 Task: Add Alba Botanica Kids Sunscreen Spf 45 to the cart.
Action: Mouse moved to (273, 139)
Screenshot: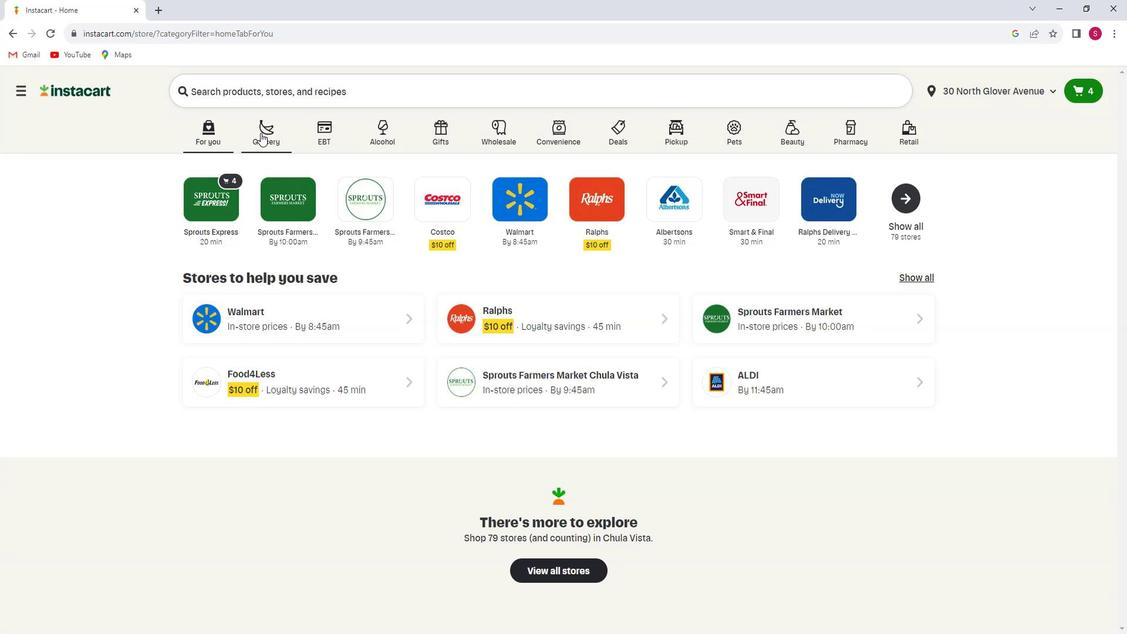 
Action: Mouse pressed left at (273, 139)
Screenshot: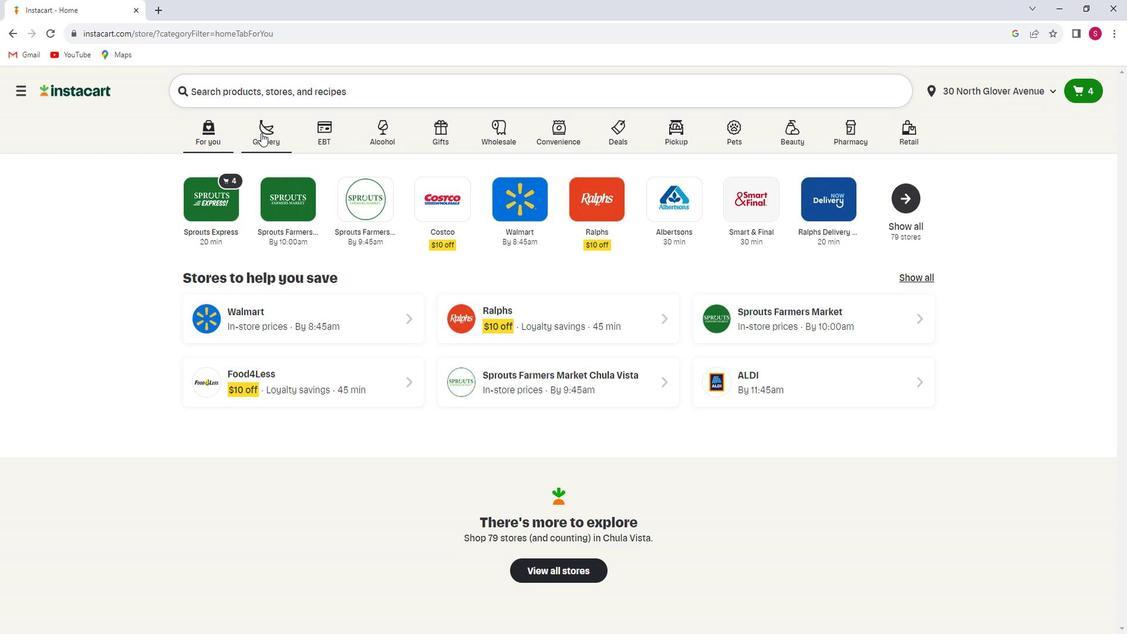 
Action: Mouse moved to (250, 348)
Screenshot: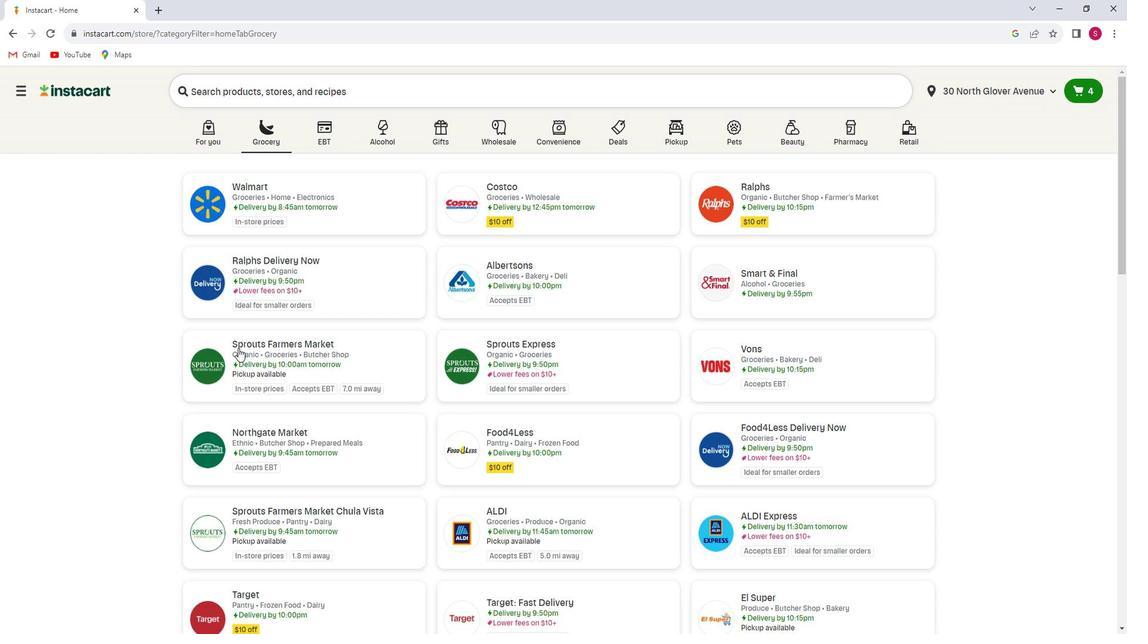 
Action: Mouse pressed left at (250, 348)
Screenshot: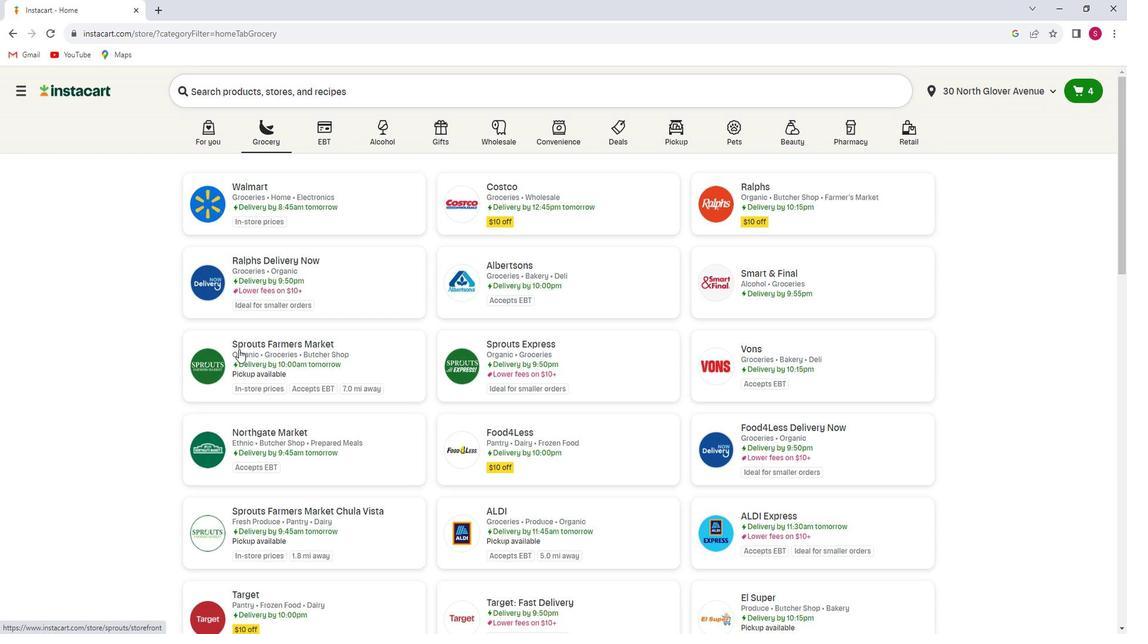 
Action: Mouse moved to (132, 384)
Screenshot: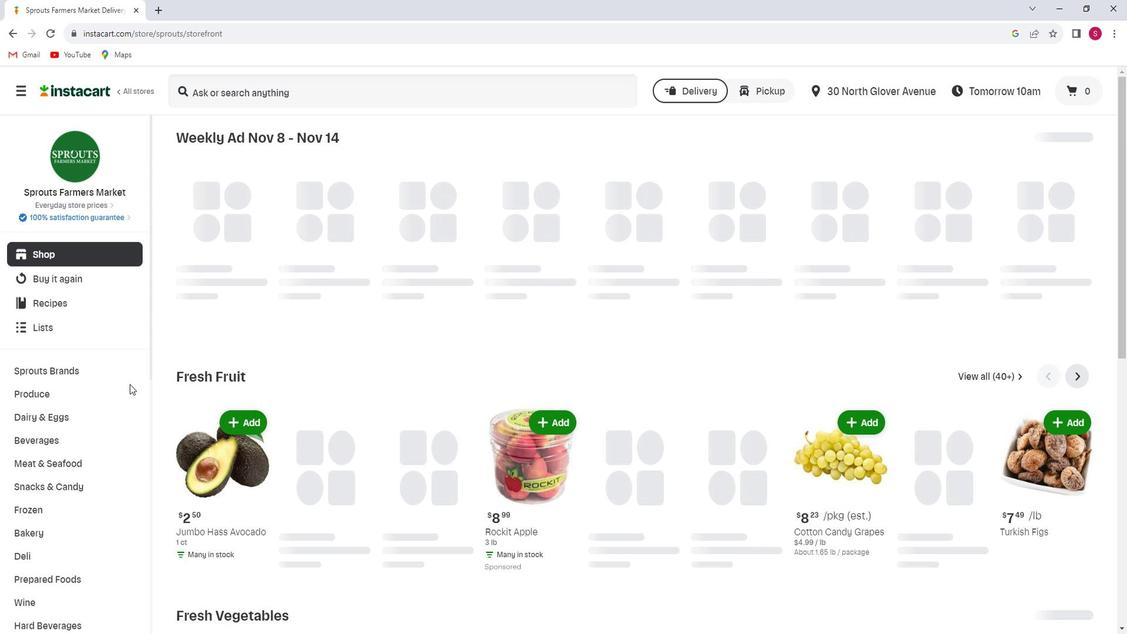
Action: Mouse scrolled (132, 383) with delta (0, 0)
Screenshot: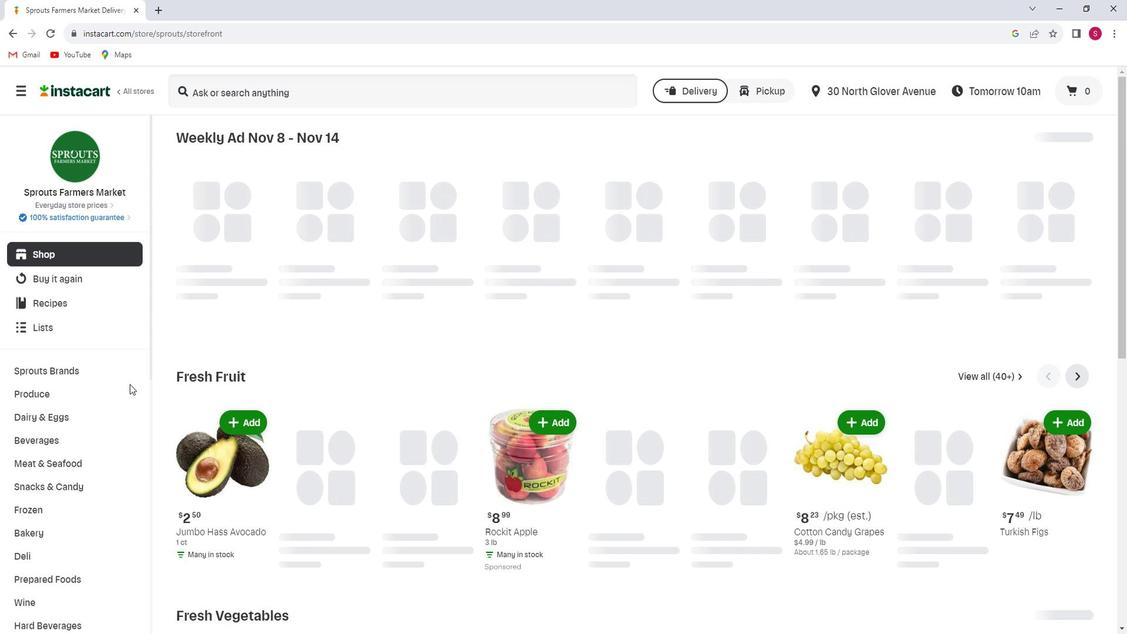 
Action: Mouse moved to (130, 386)
Screenshot: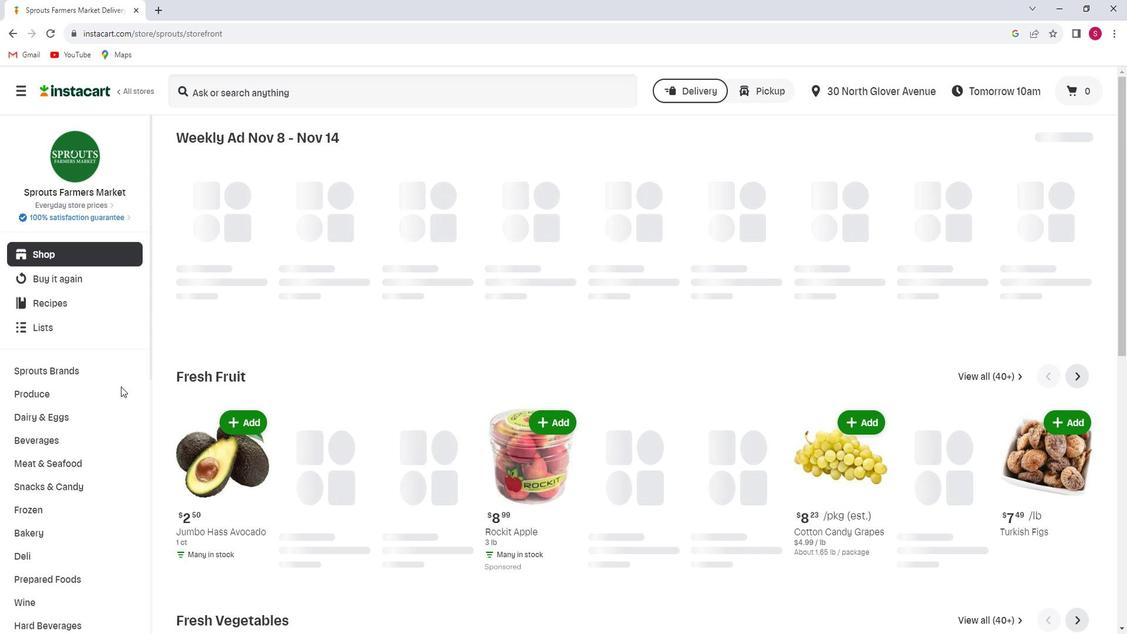 
Action: Mouse scrolled (130, 385) with delta (0, 0)
Screenshot: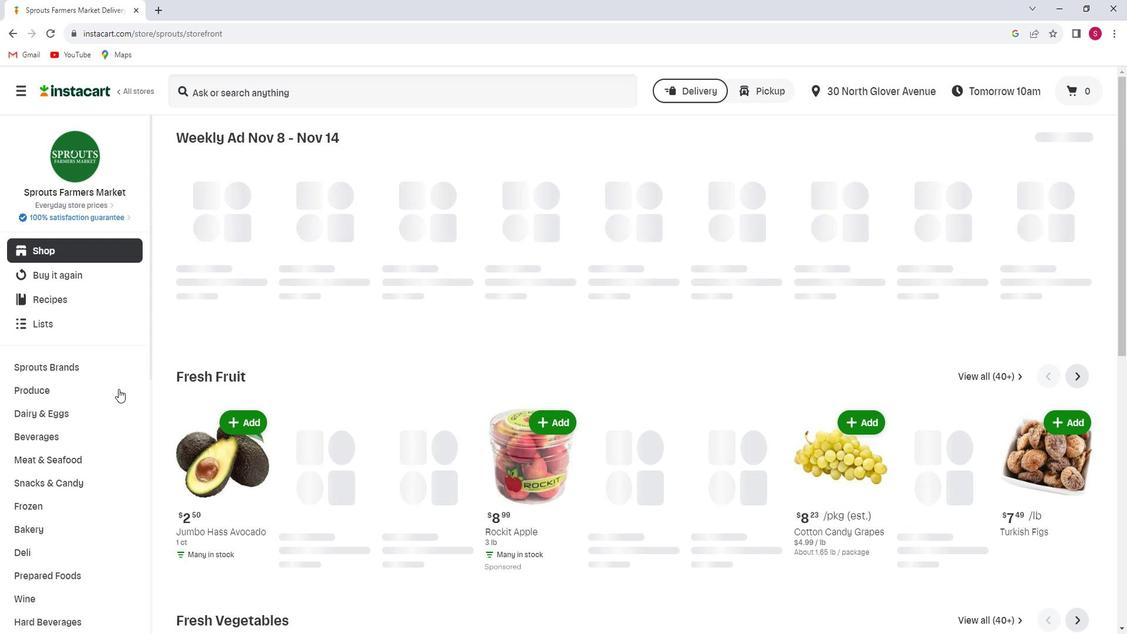 
Action: Mouse scrolled (130, 385) with delta (0, 0)
Screenshot: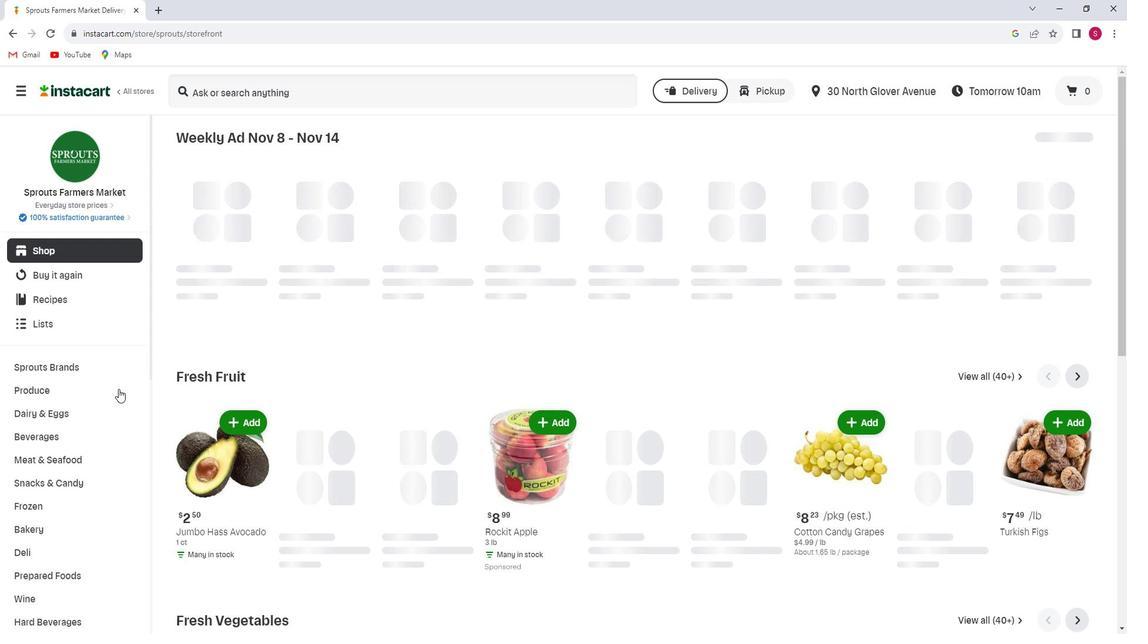 
Action: Mouse scrolled (130, 385) with delta (0, 0)
Screenshot: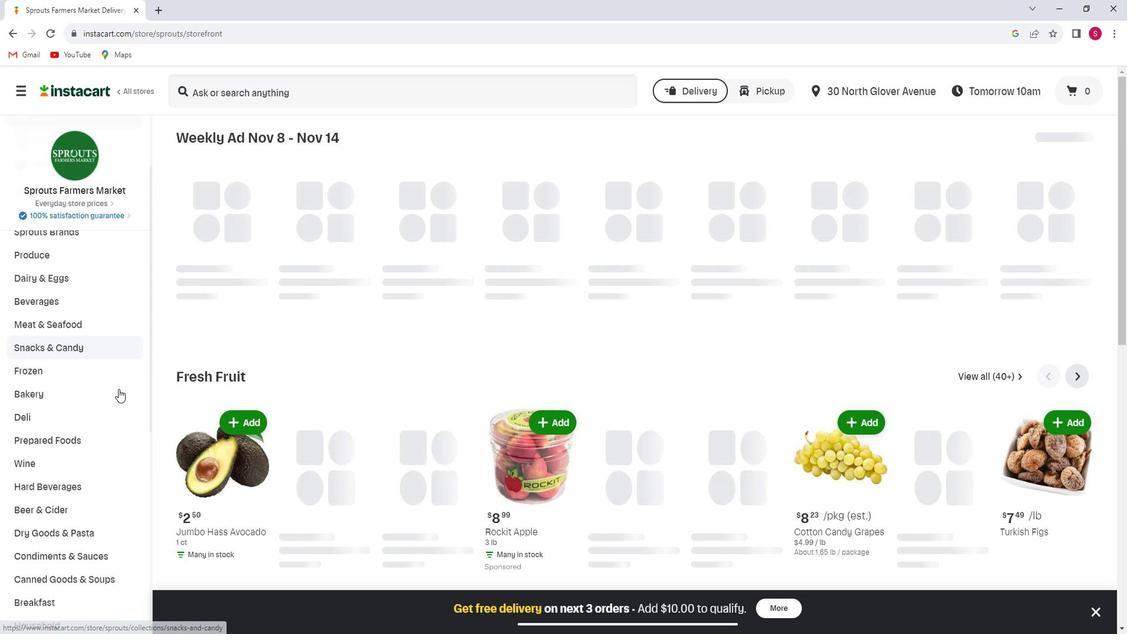 
Action: Mouse moved to (128, 388)
Screenshot: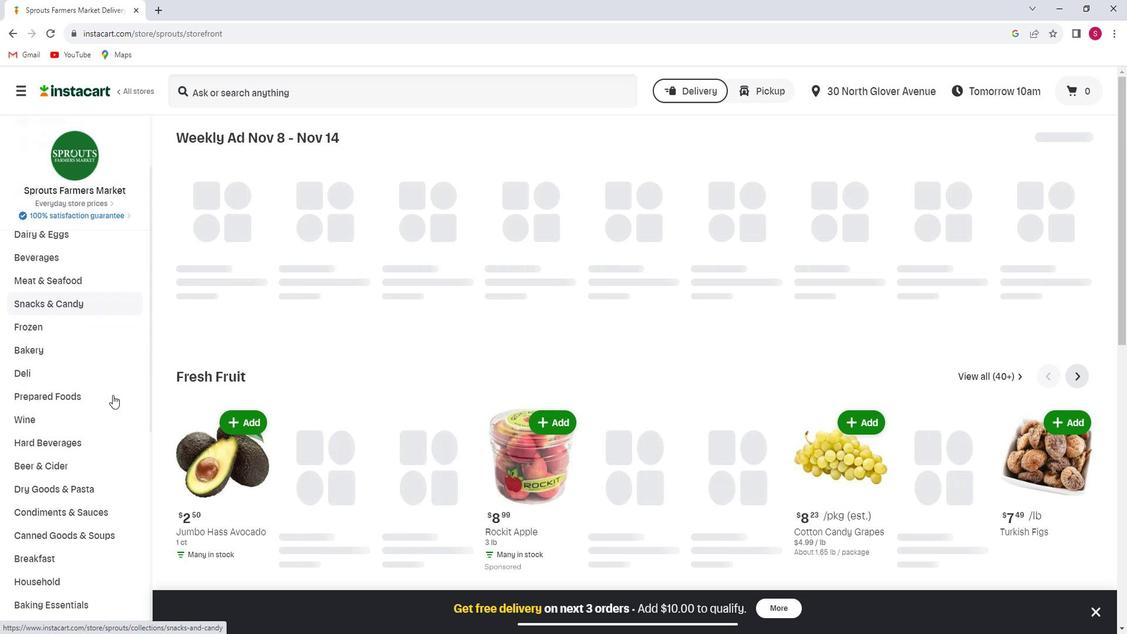 
Action: Mouse scrolled (128, 388) with delta (0, 0)
Screenshot: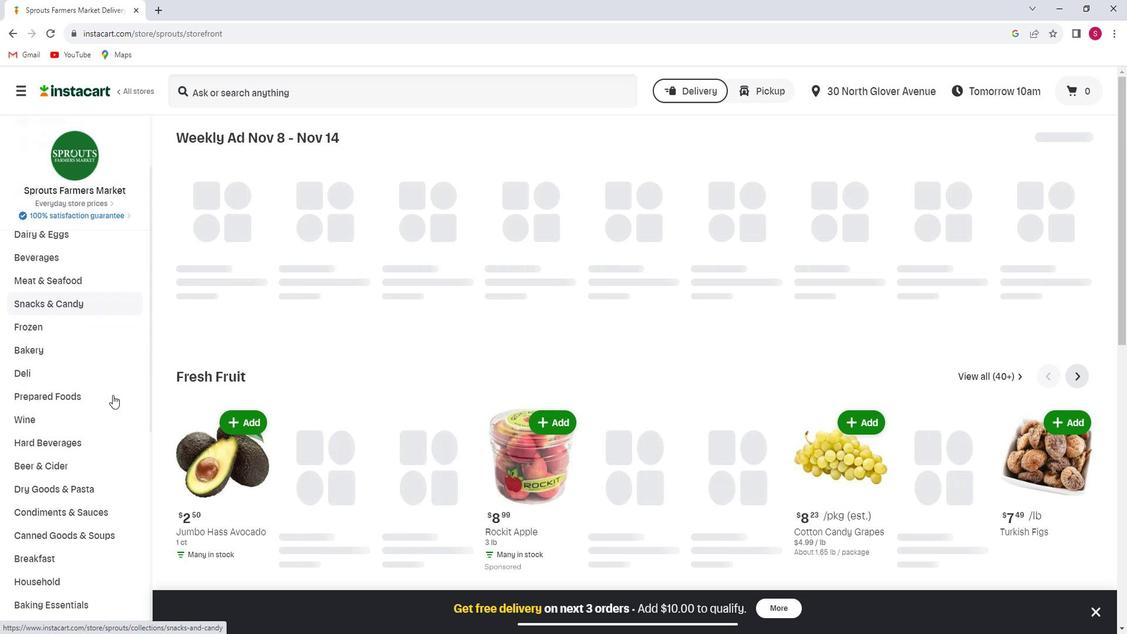 
Action: Mouse moved to (112, 399)
Screenshot: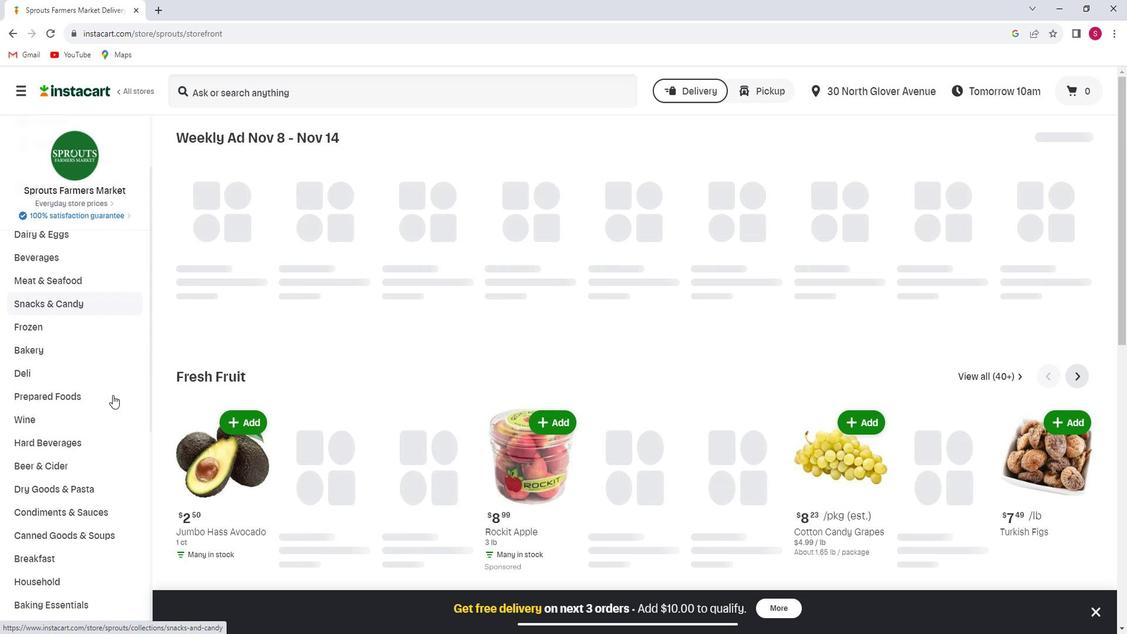 
Action: Mouse scrolled (112, 398) with delta (0, 0)
Screenshot: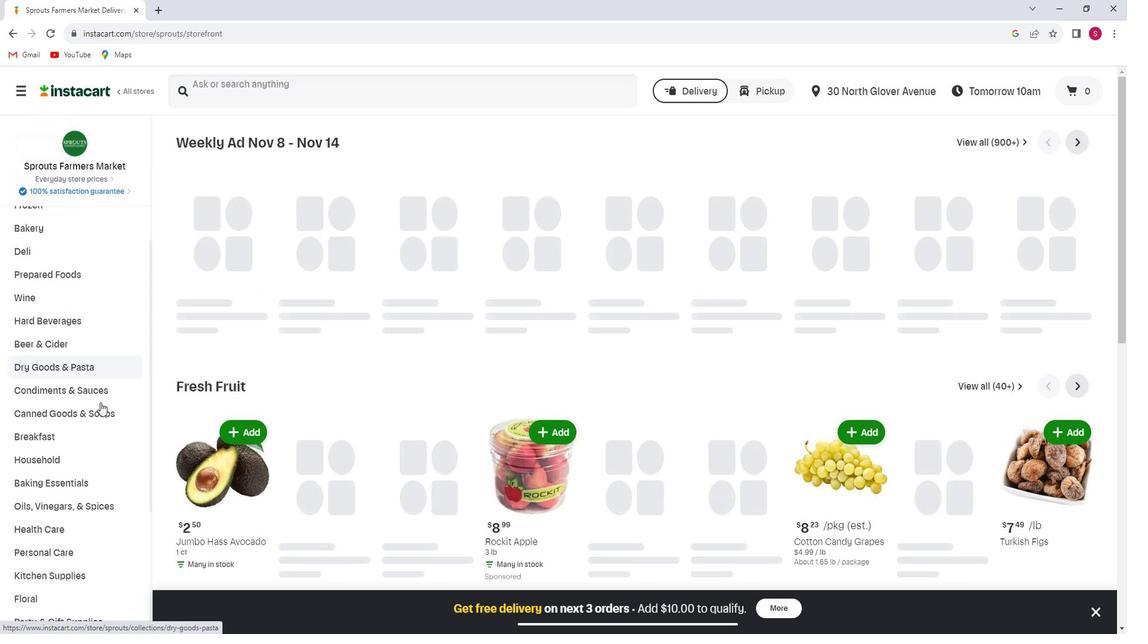 
Action: Mouse moved to (110, 403)
Screenshot: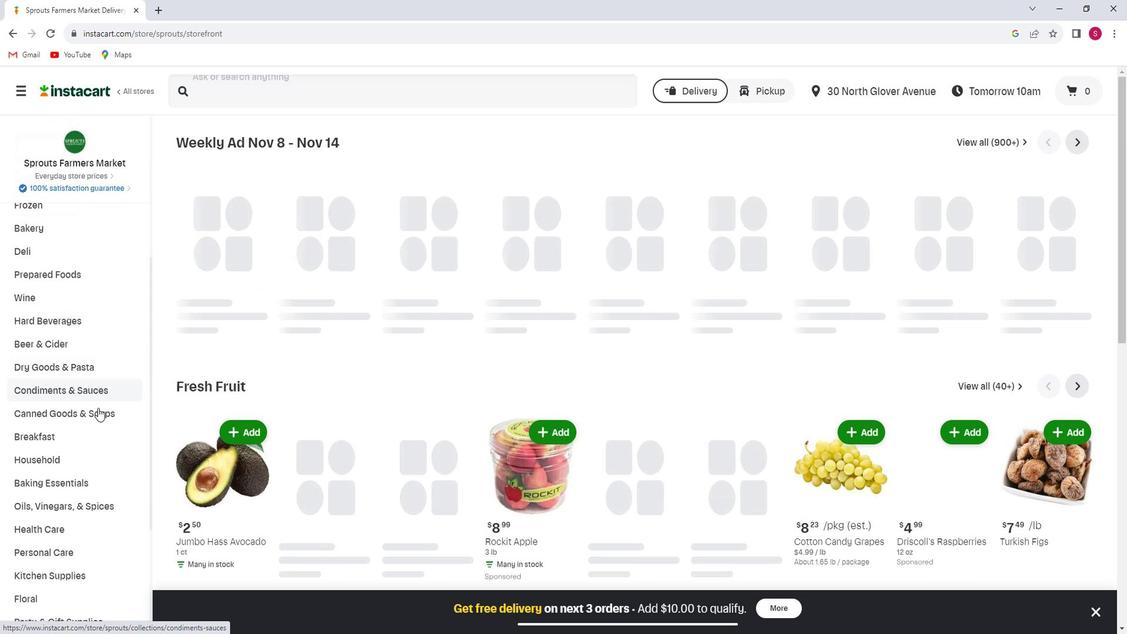 
Action: Mouse scrolled (110, 402) with delta (0, 0)
Screenshot: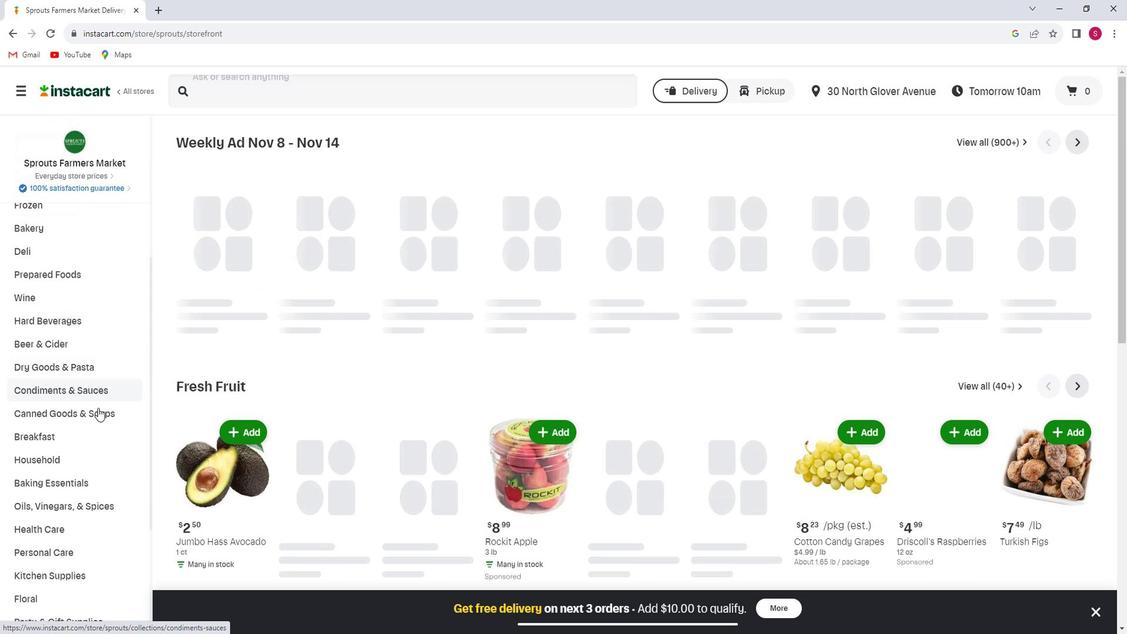 
Action: Mouse moved to (92, 421)
Screenshot: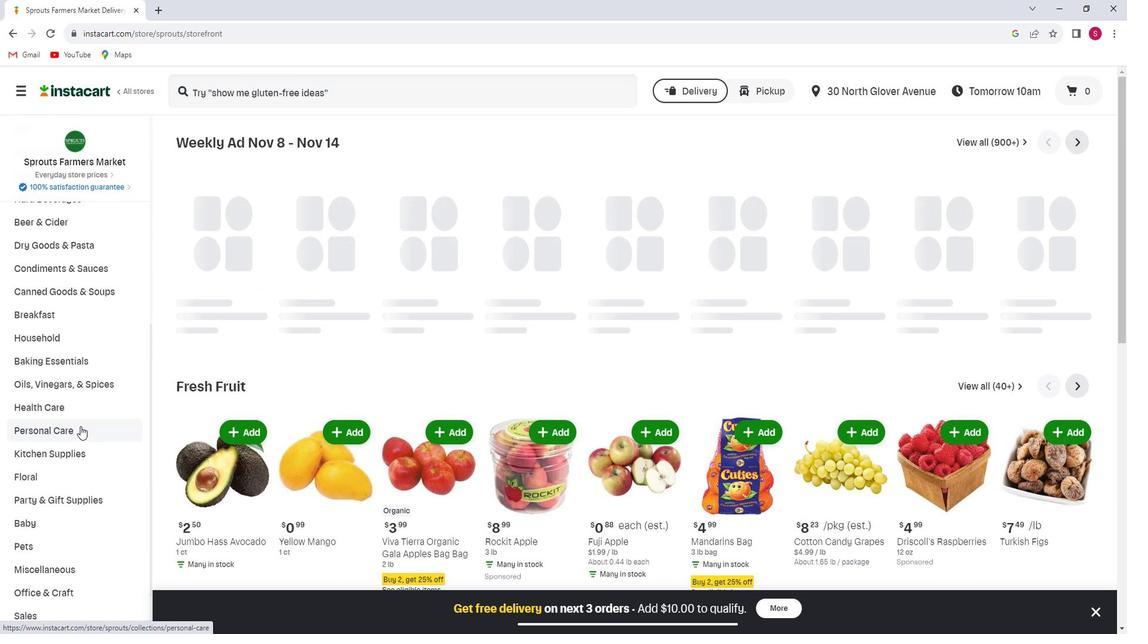 
Action: Mouse pressed left at (92, 421)
Screenshot: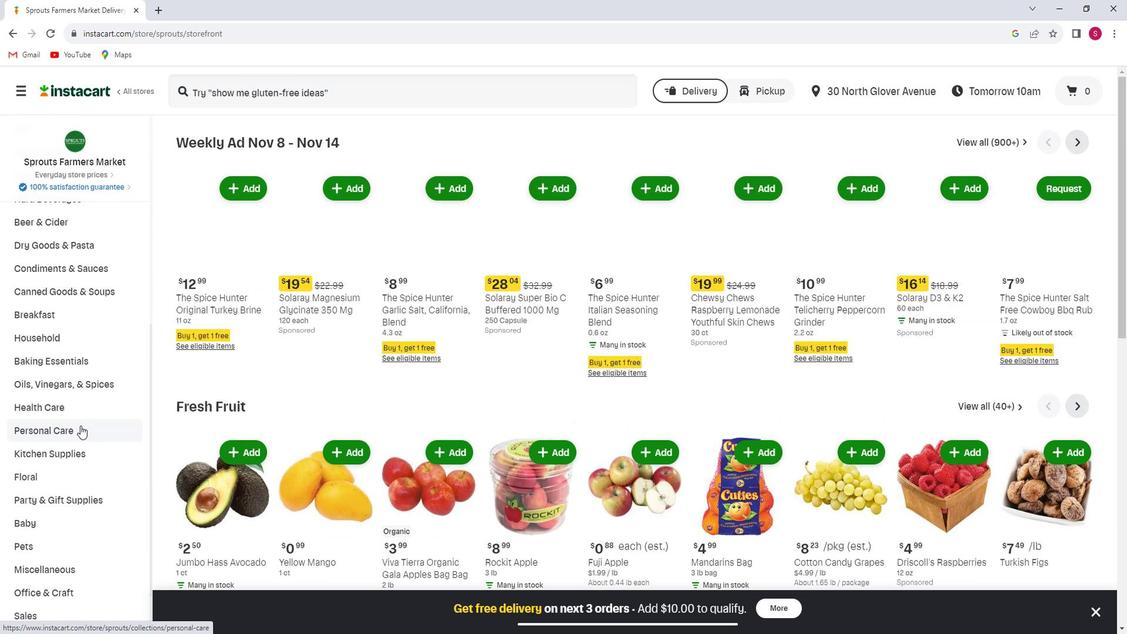 
Action: Mouse moved to (889, 178)
Screenshot: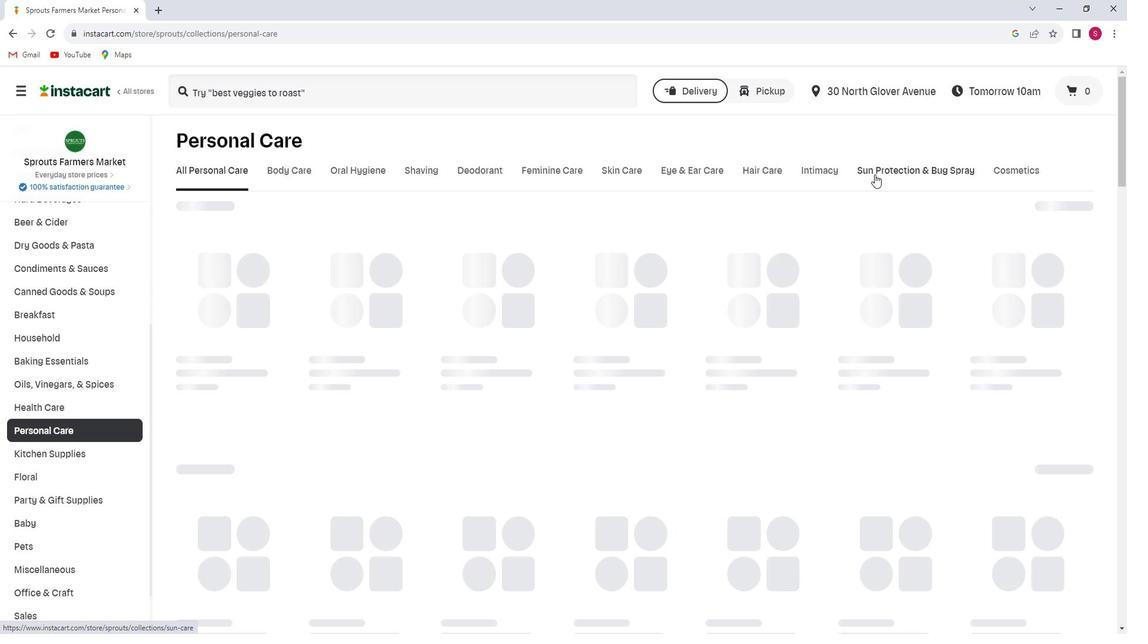 
Action: Mouse pressed left at (889, 178)
Screenshot: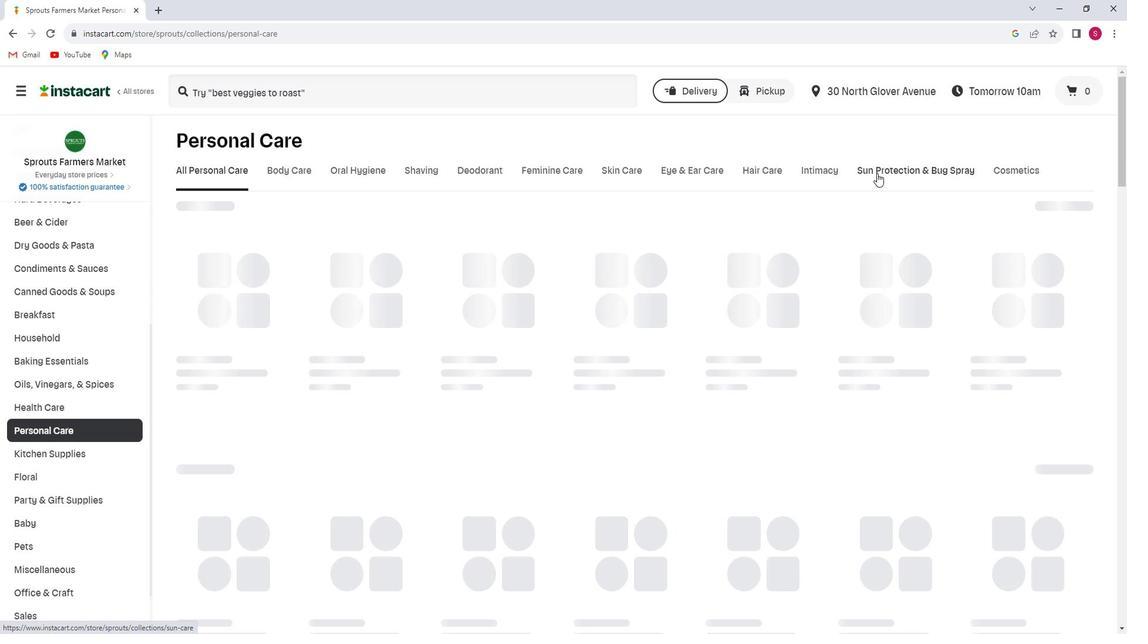 
Action: Mouse moved to (358, 102)
Screenshot: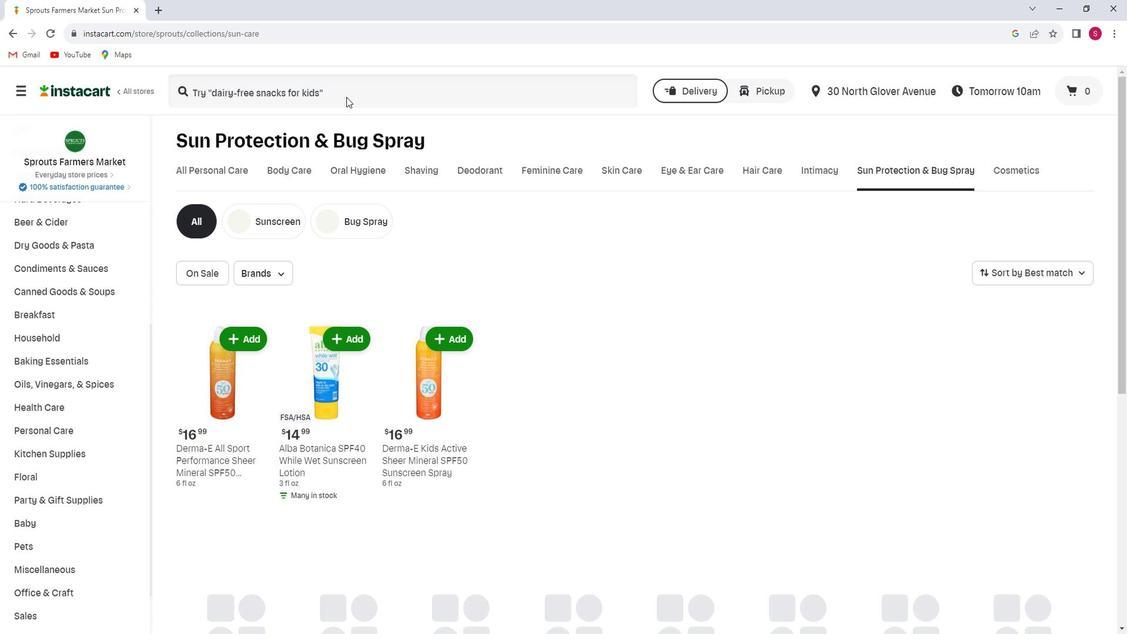 
Action: Mouse pressed left at (358, 102)
Screenshot: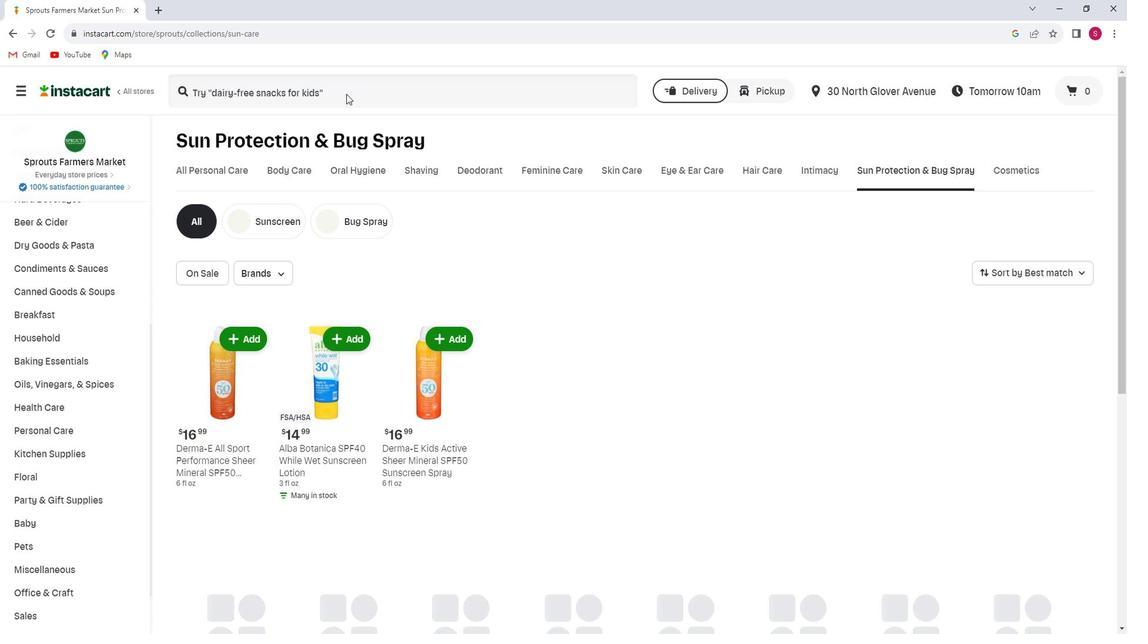 
Action: Key pressed <Key.shift>Alba<Key.space><Key.shift>Botanica<Key.space><Key.shift_r>Kids<Key.space><Key.shift>Sunscreen<Key.space><Key.shift>Spf<Key.space>45<Key.enter>
Screenshot: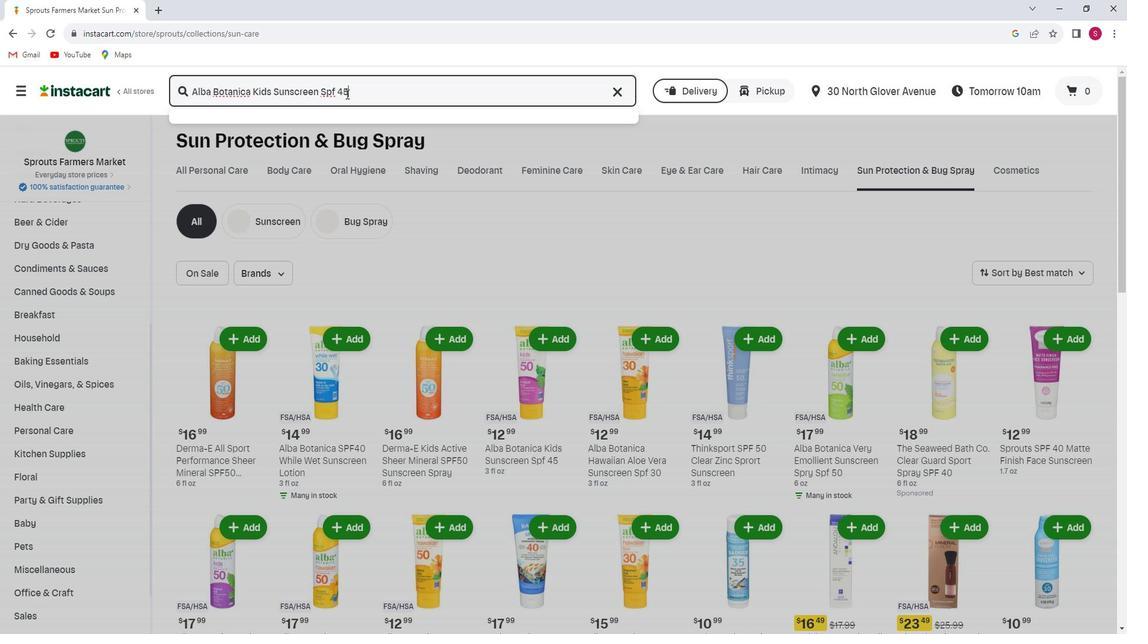 
Action: Mouse moved to (316, 219)
Screenshot: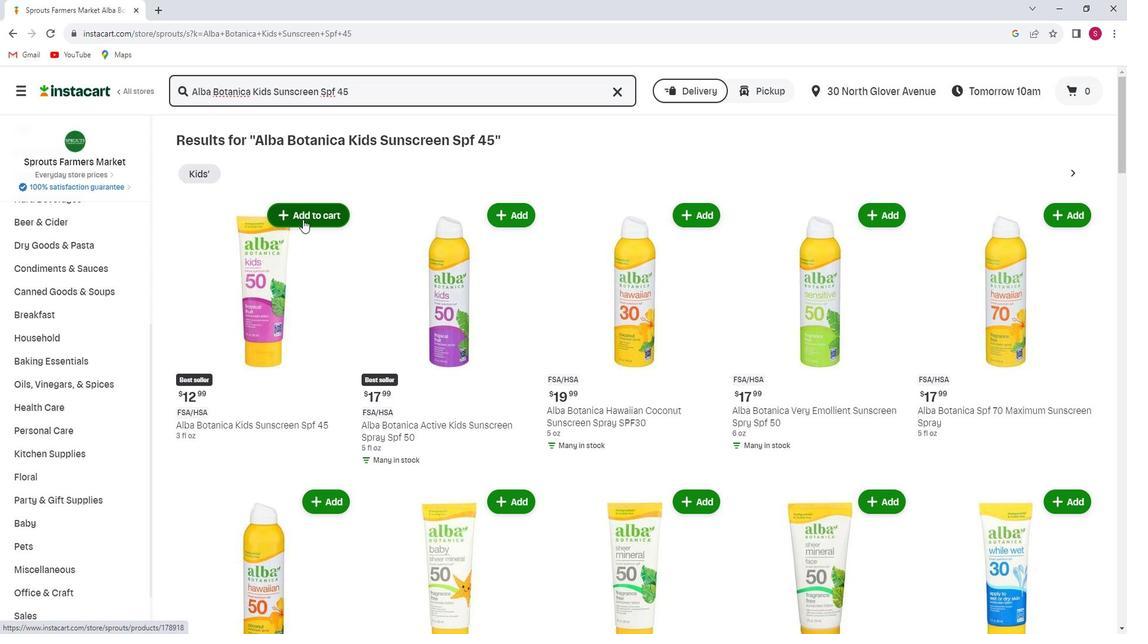 
Action: Mouse pressed left at (316, 219)
Screenshot: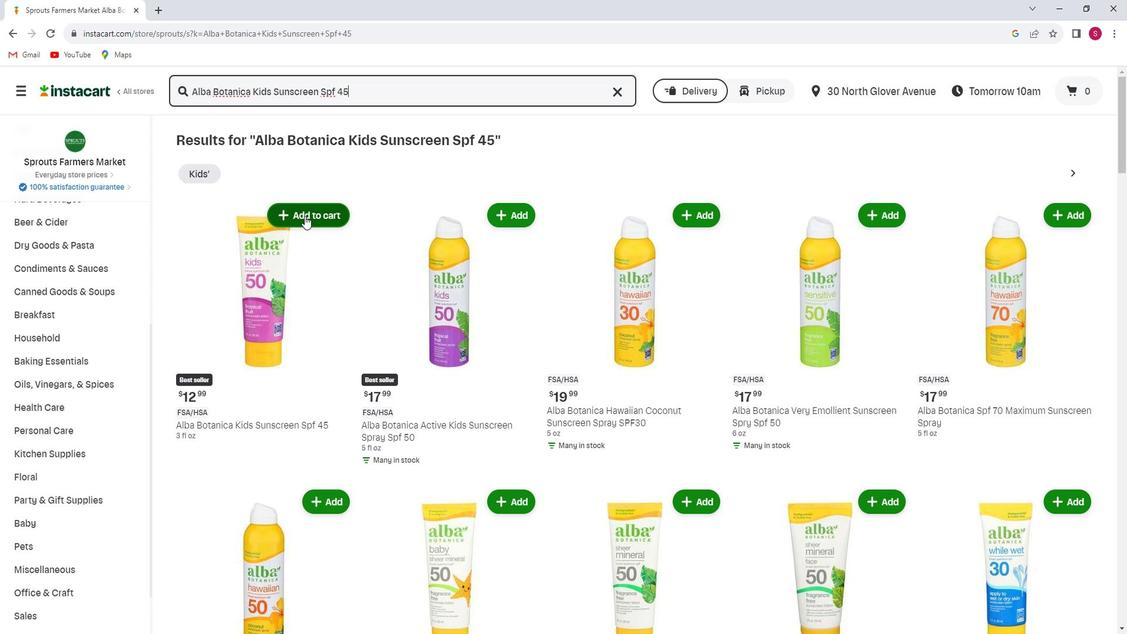 
Action: Mouse moved to (328, 276)
Screenshot: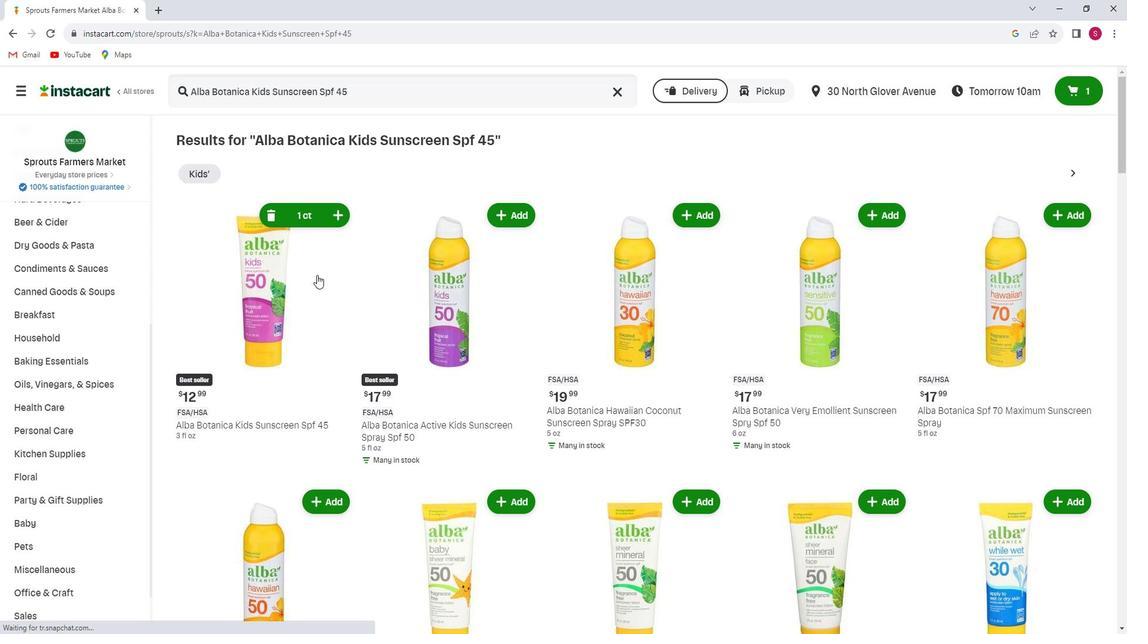 
